Task: Check the average views per listing of beach access in the last 1 year.
Action: Mouse moved to (918, 210)
Screenshot: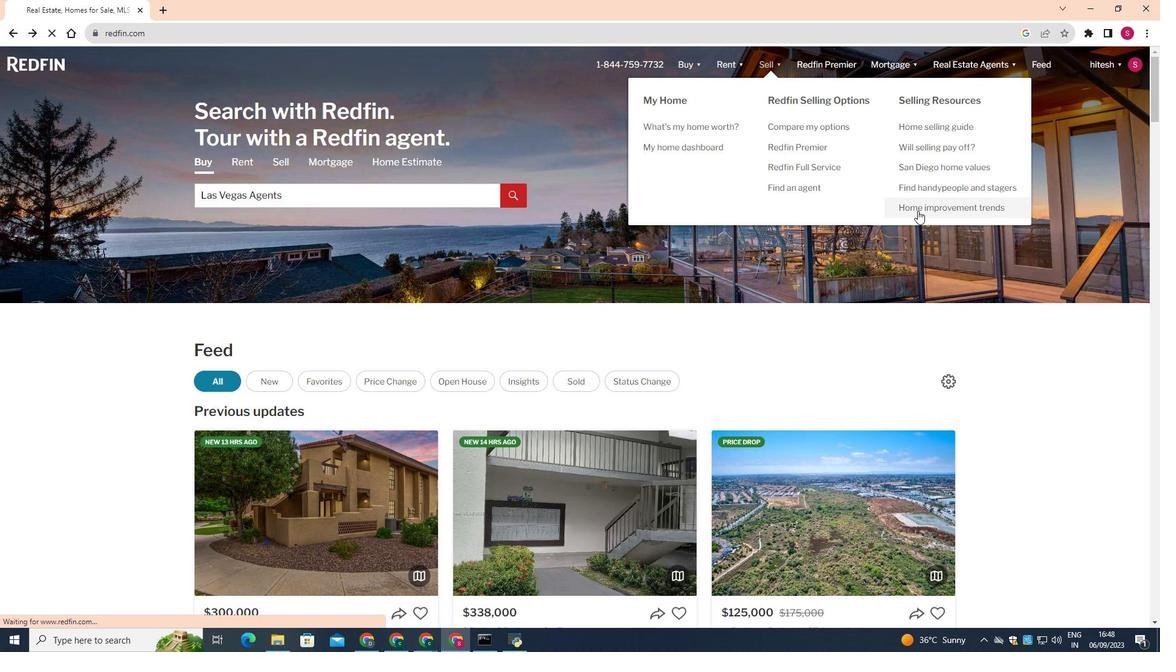 
Action: Mouse pressed left at (918, 210)
Screenshot: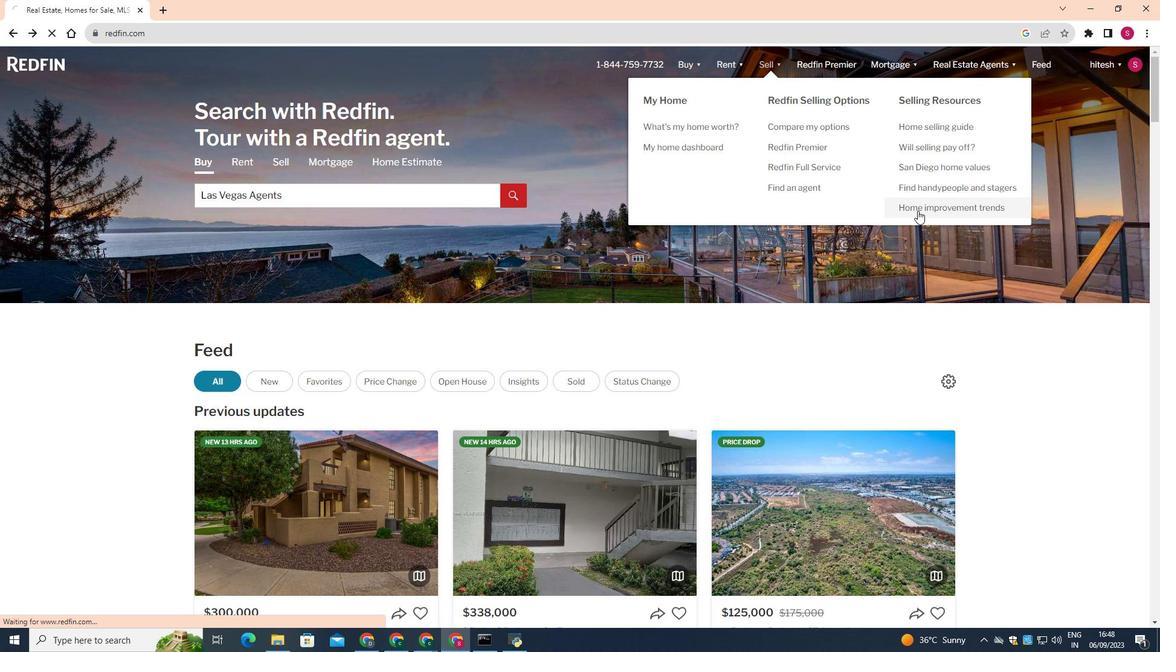 
Action: Mouse moved to (673, 317)
Screenshot: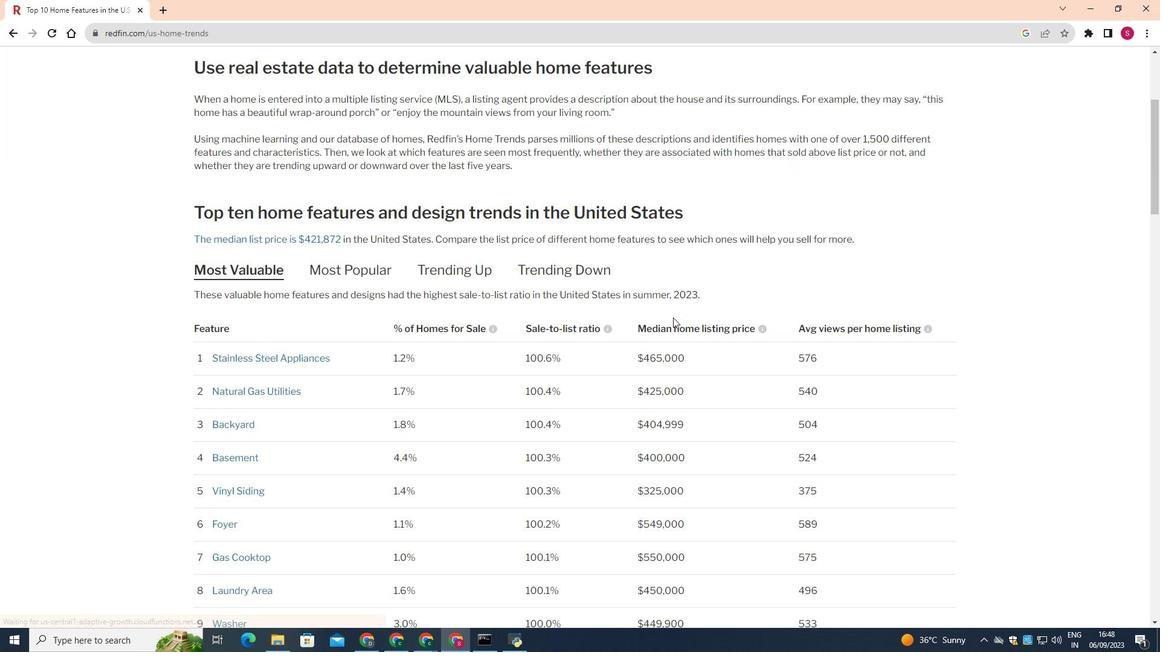 
Action: Mouse scrolled (673, 317) with delta (0, 0)
Screenshot: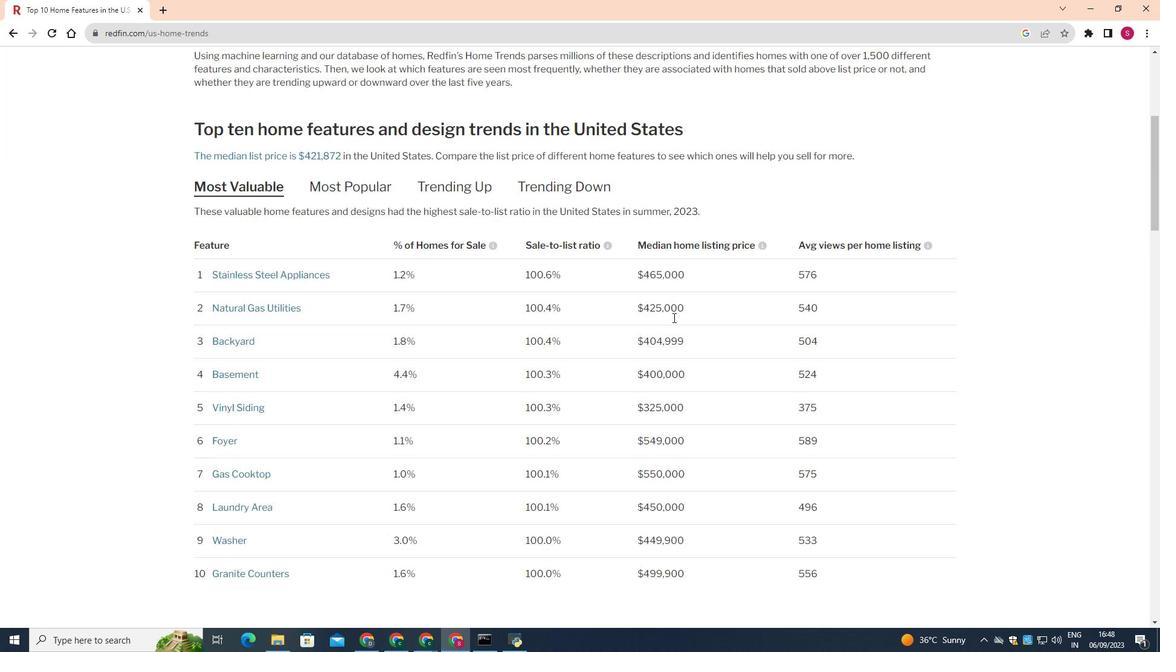 
Action: Mouse scrolled (673, 317) with delta (0, 0)
Screenshot: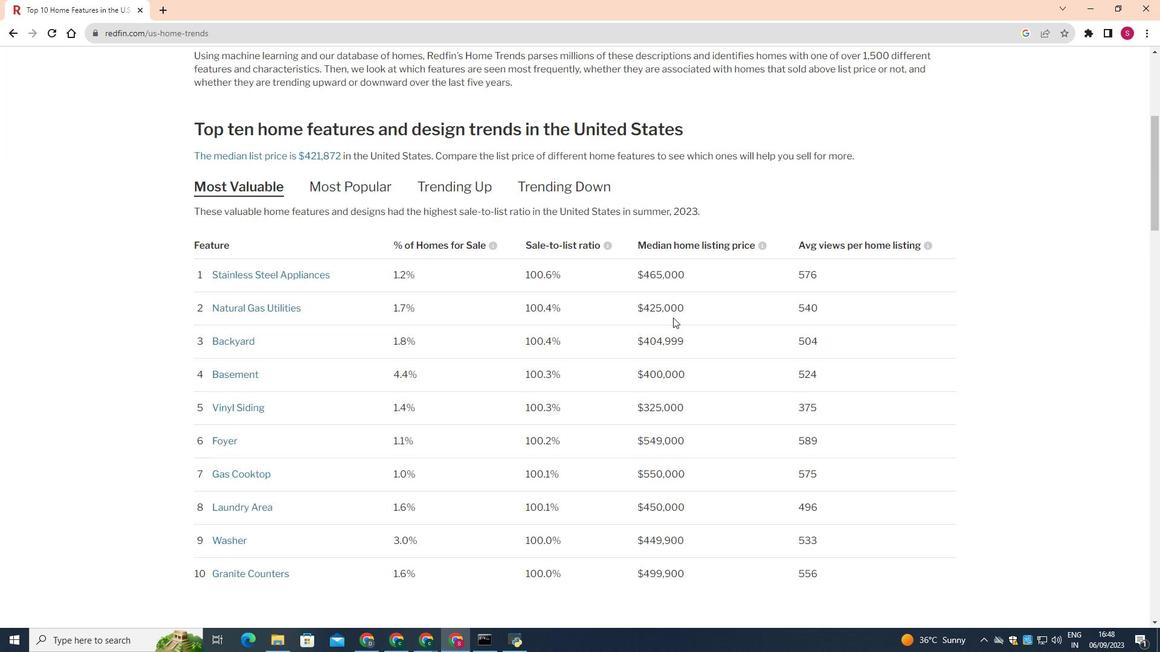 
Action: Mouse scrolled (673, 317) with delta (0, 0)
Screenshot: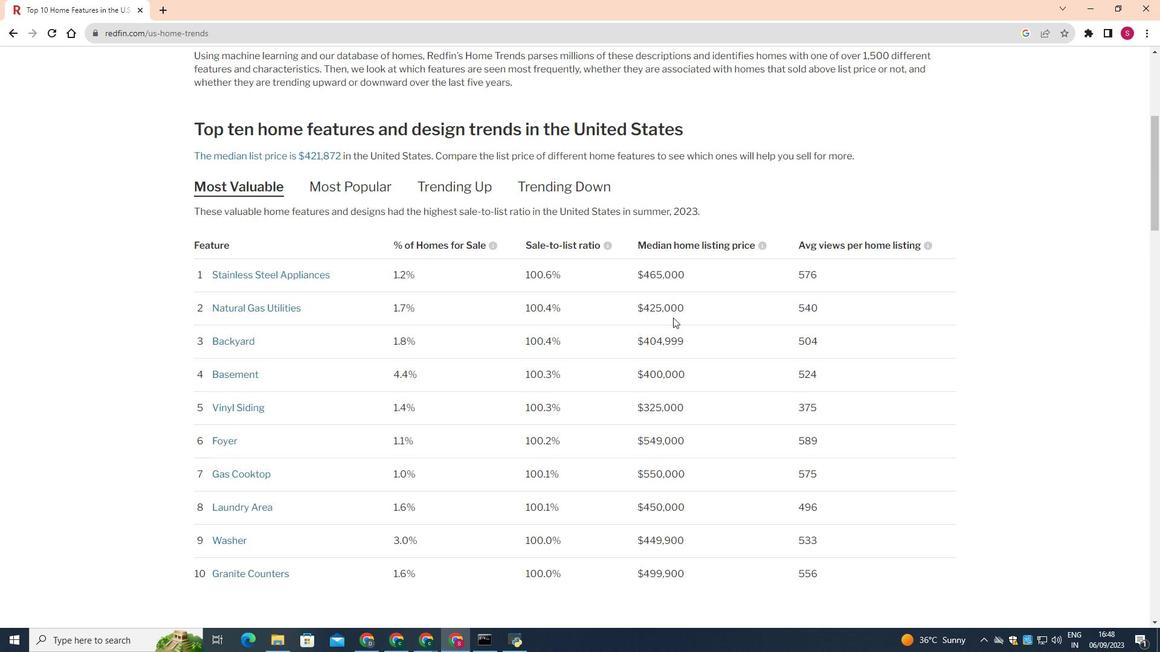 
Action: Mouse scrolled (673, 317) with delta (0, 0)
Screenshot: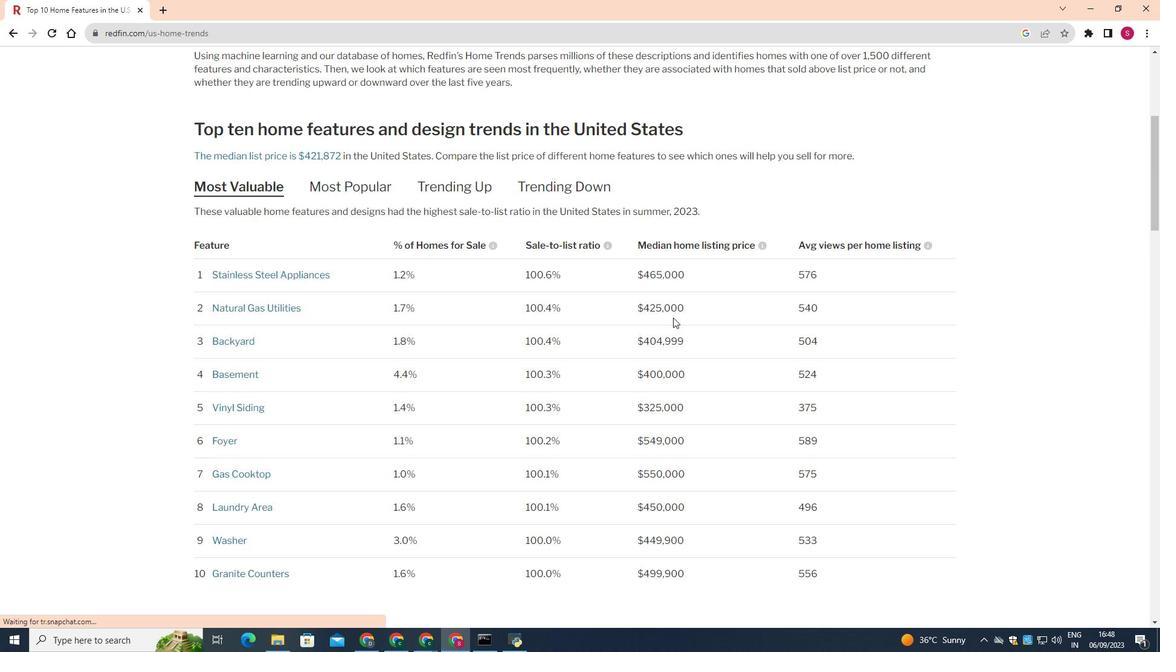 
Action: Mouse scrolled (673, 317) with delta (0, 0)
Screenshot: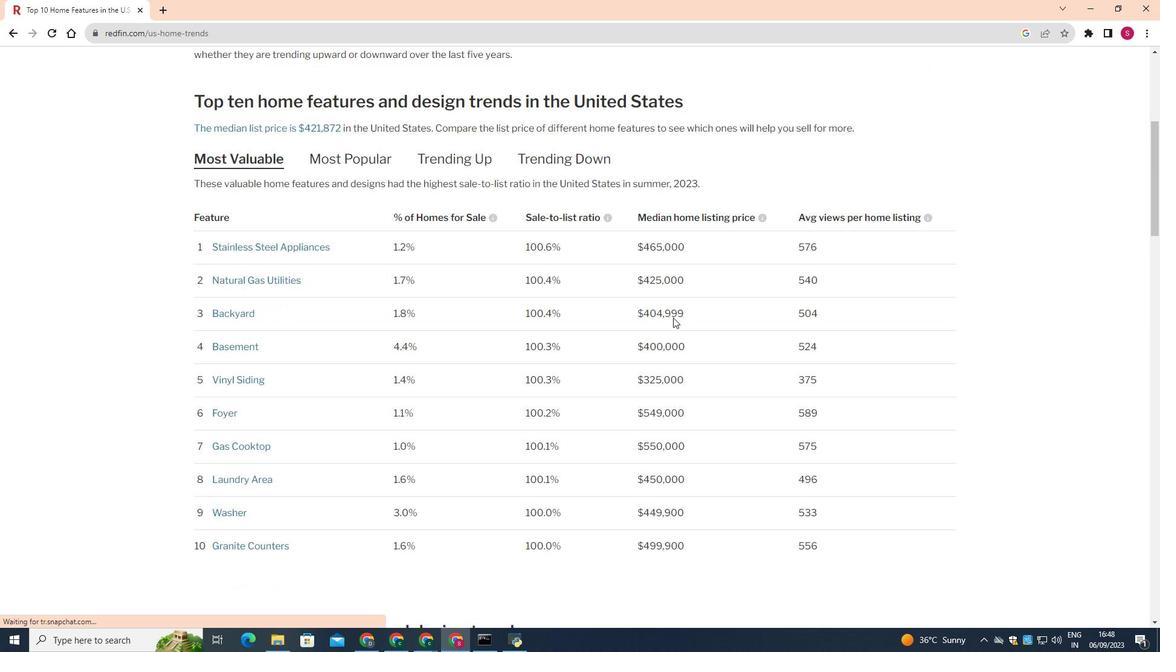 
Action: Mouse scrolled (673, 317) with delta (0, 0)
Screenshot: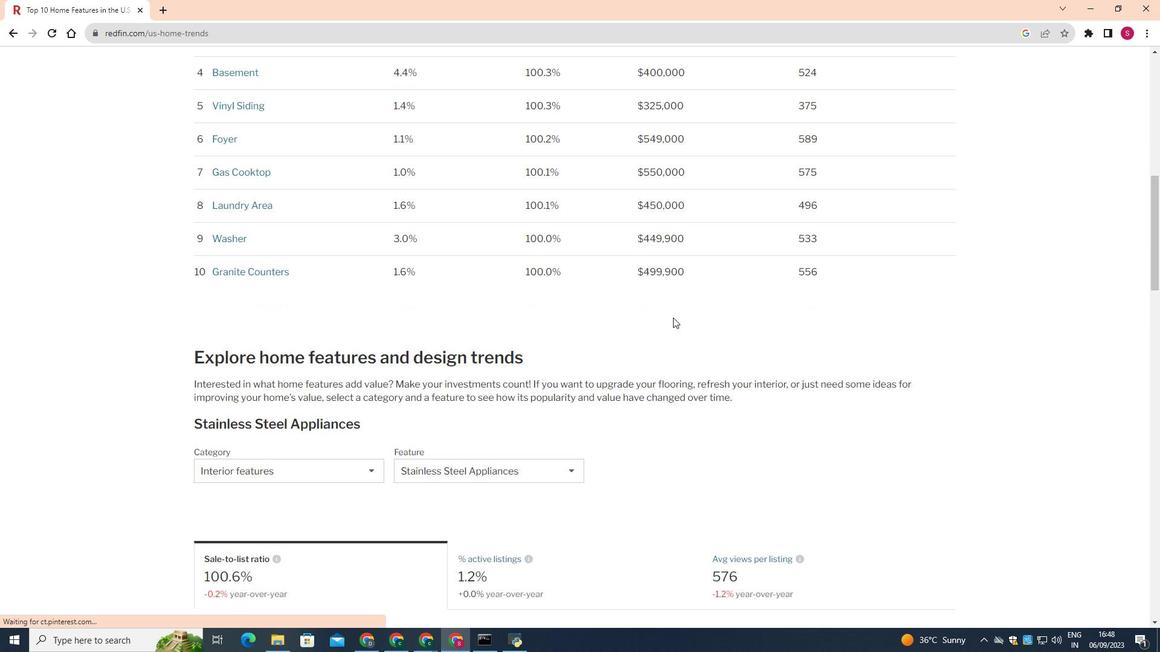 
Action: Mouse scrolled (673, 317) with delta (0, 0)
Screenshot: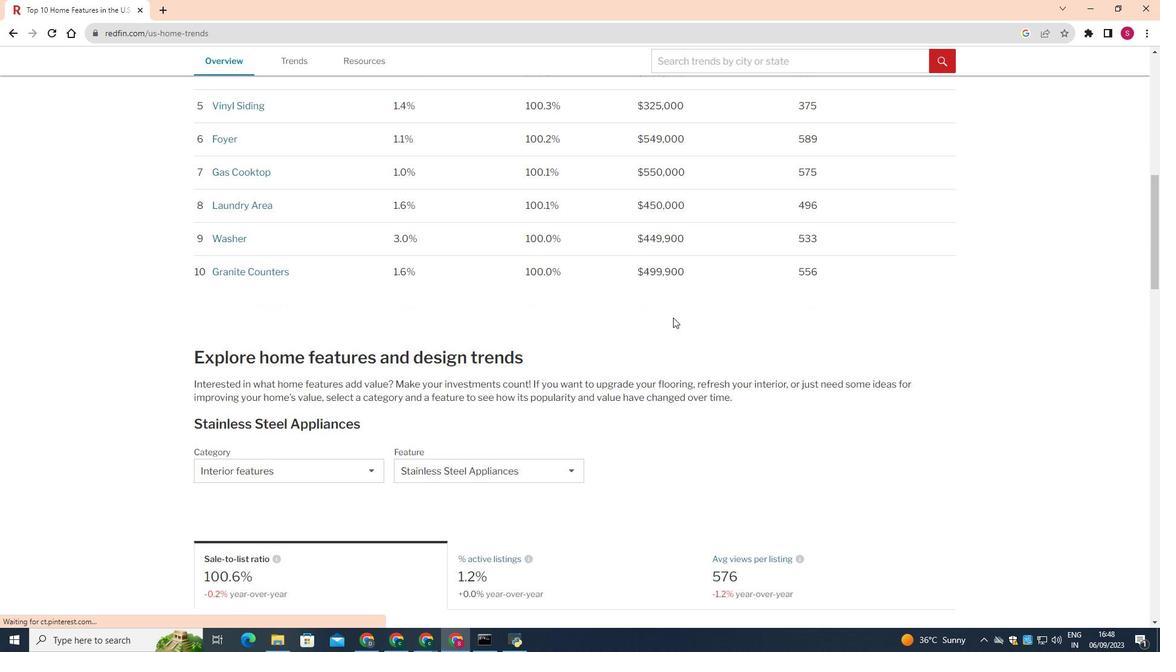
Action: Mouse scrolled (673, 317) with delta (0, 0)
Screenshot: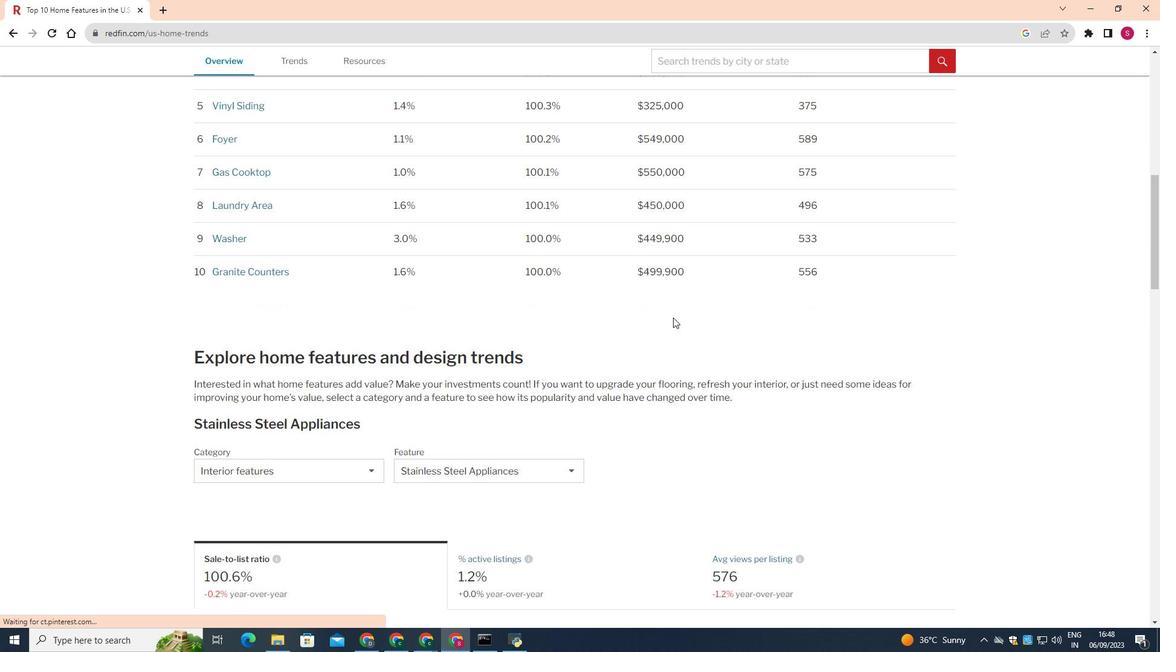 
Action: Mouse scrolled (673, 317) with delta (0, 0)
Screenshot: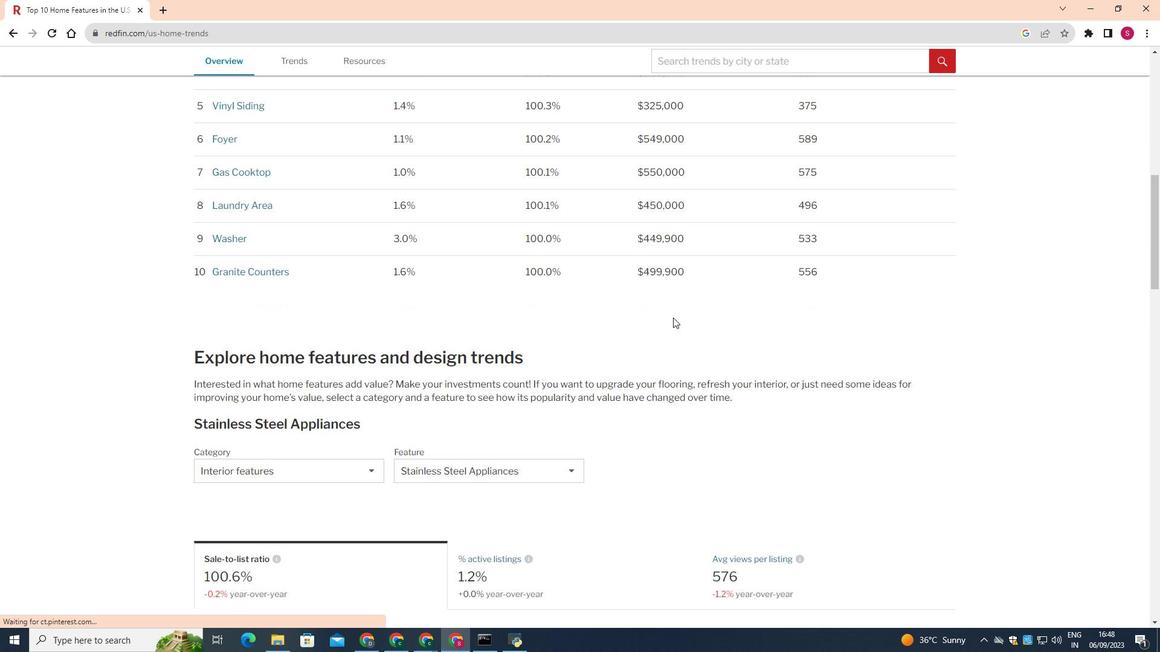 
Action: Mouse scrolled (673, 317) with delta (0, 0)
Screenshot: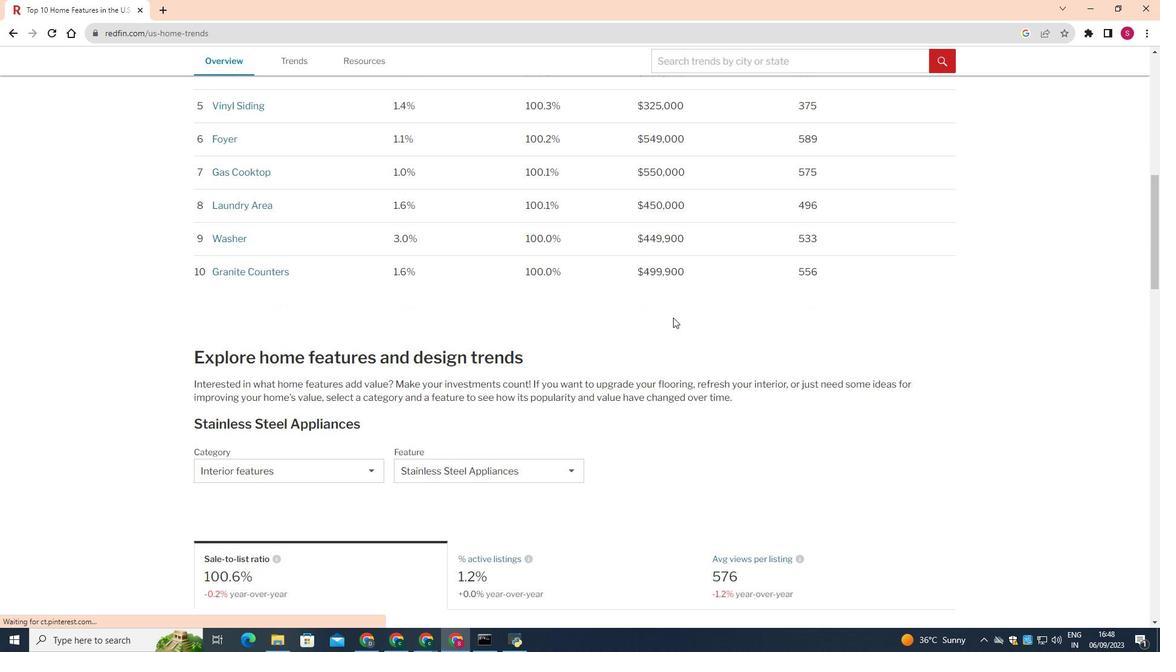 
Action: Mouse scrolled (673, 317) with delta (0, 0)
Screenshot: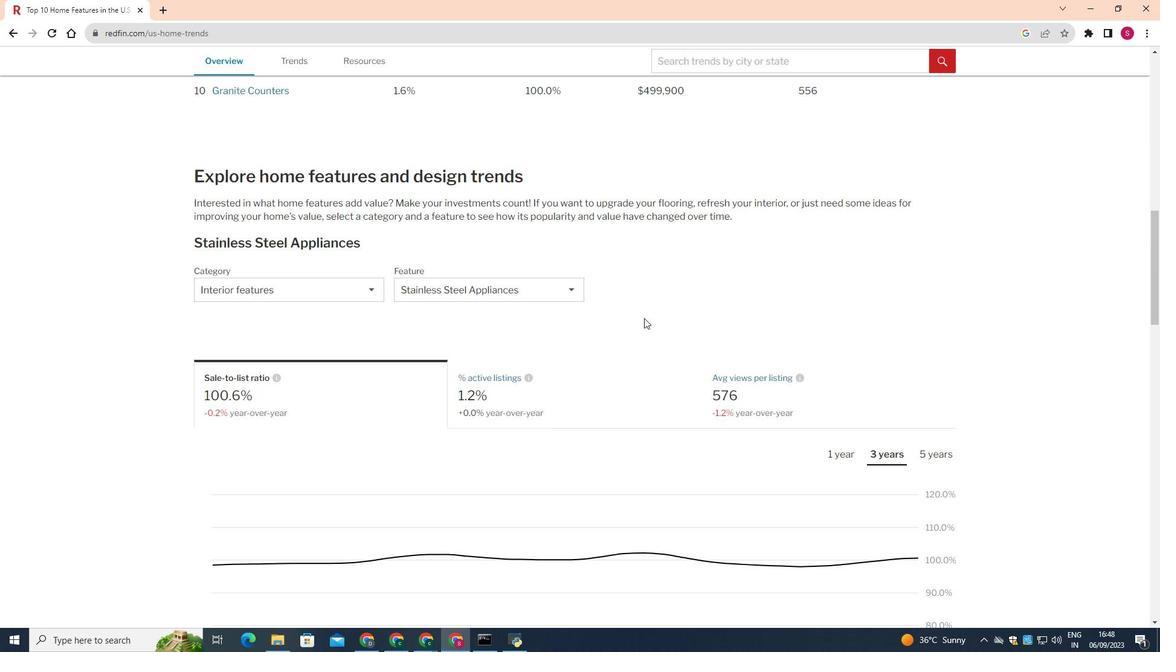 
Action: Mouse scrolled (673, 317) with delta (0, 0)
Screenshot: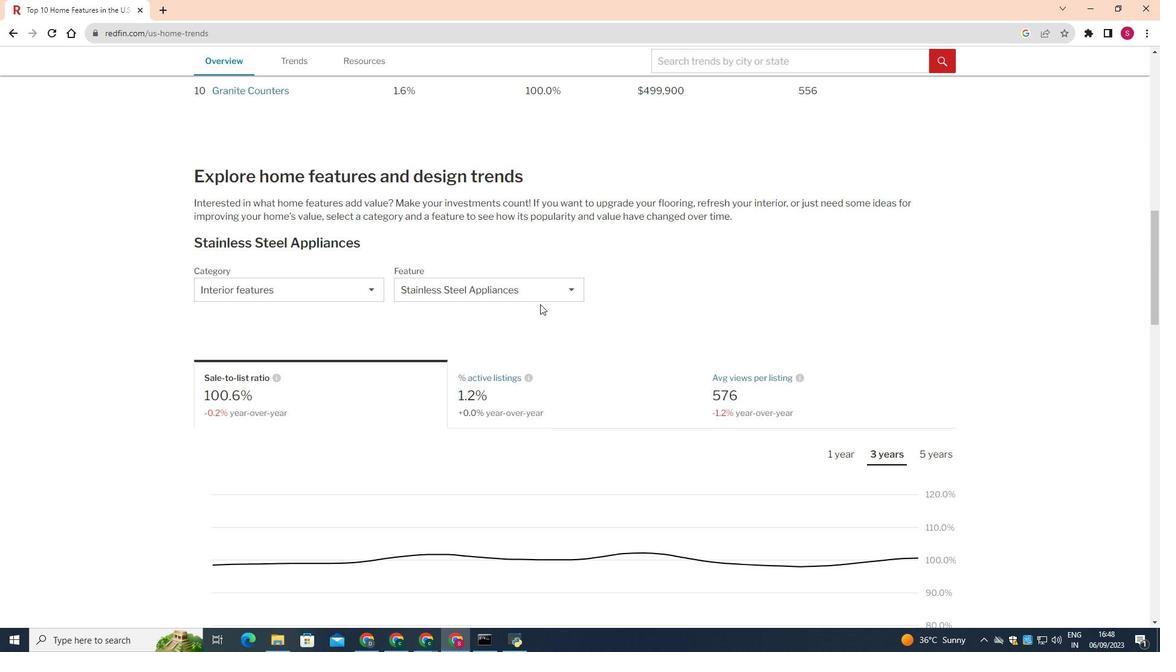 
Action: Mouse scrolled (673, 317) with delta (0, 0)
Screenshot: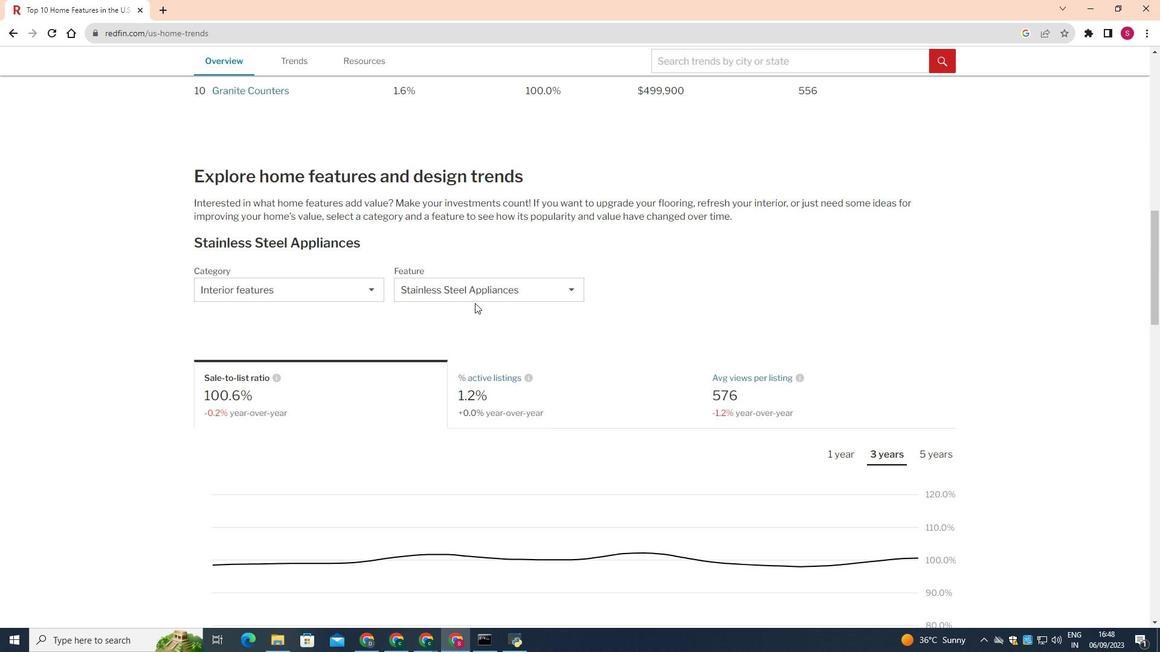 
Action: Mouse moved to (331, 290)
Screenshot: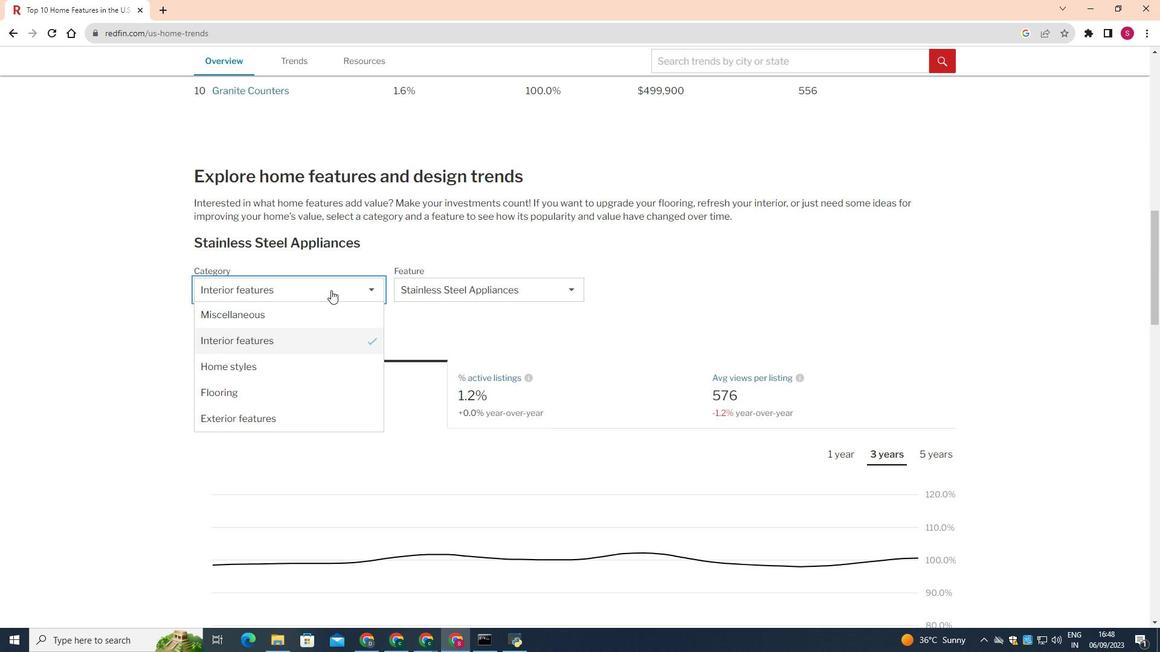 
Action: Mouse pressed left at (331, 290)
Screenshot: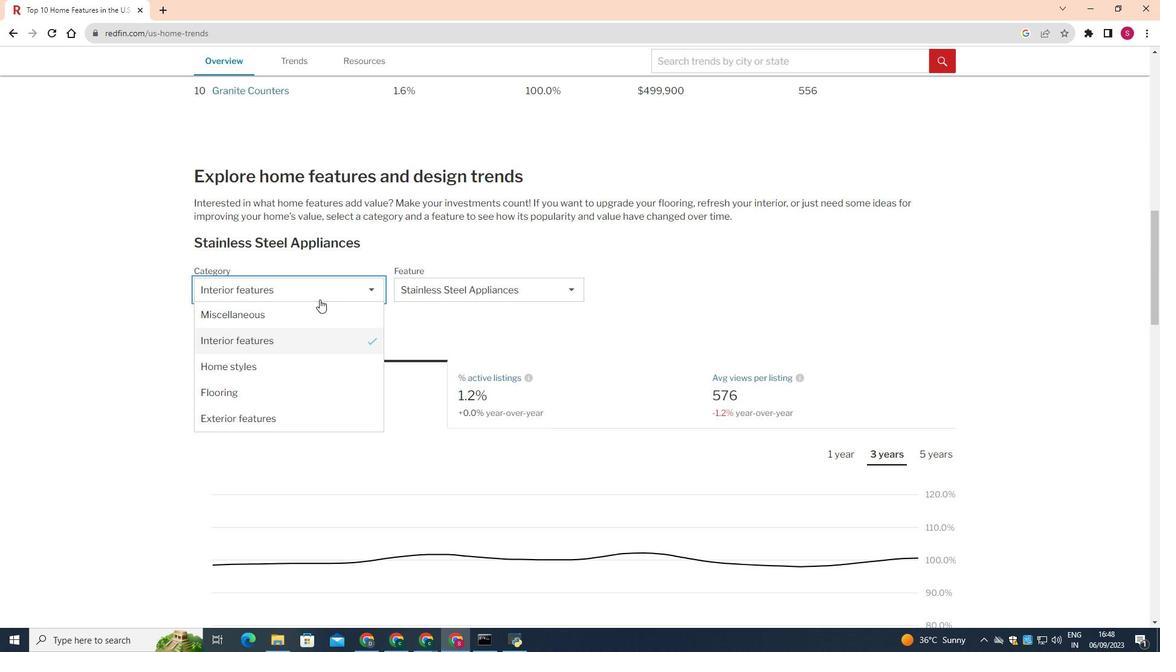
Action: Mouse moved to (298, 308)
Screenshot: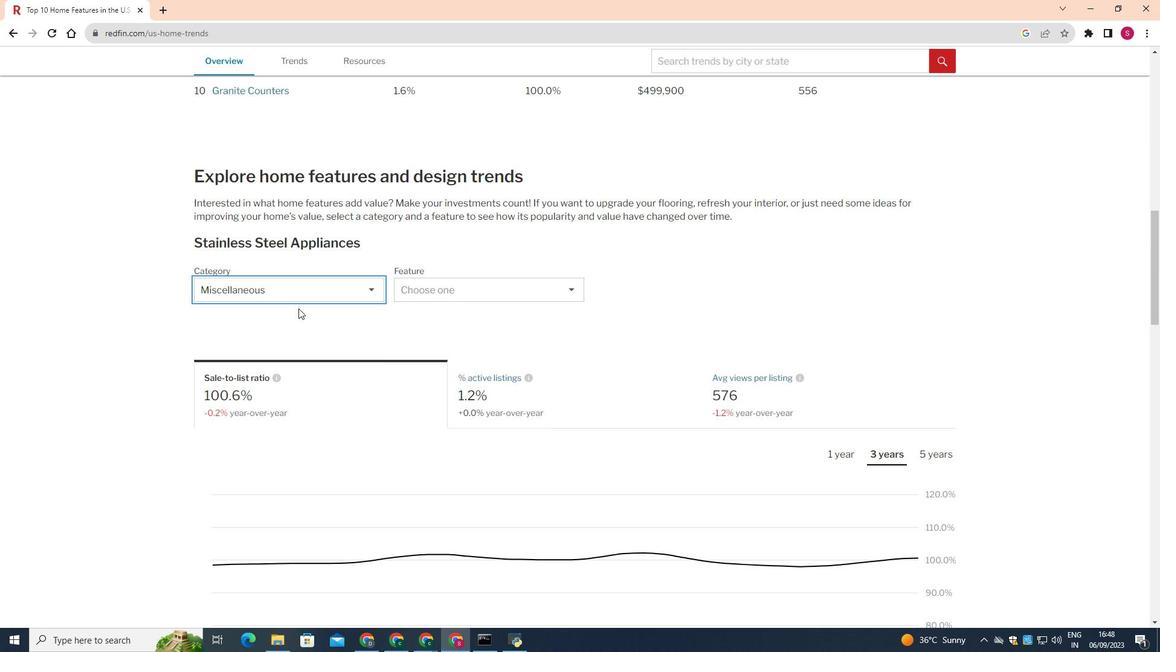 
Action: Mouse pressed left at (298, 308)
Screenshot: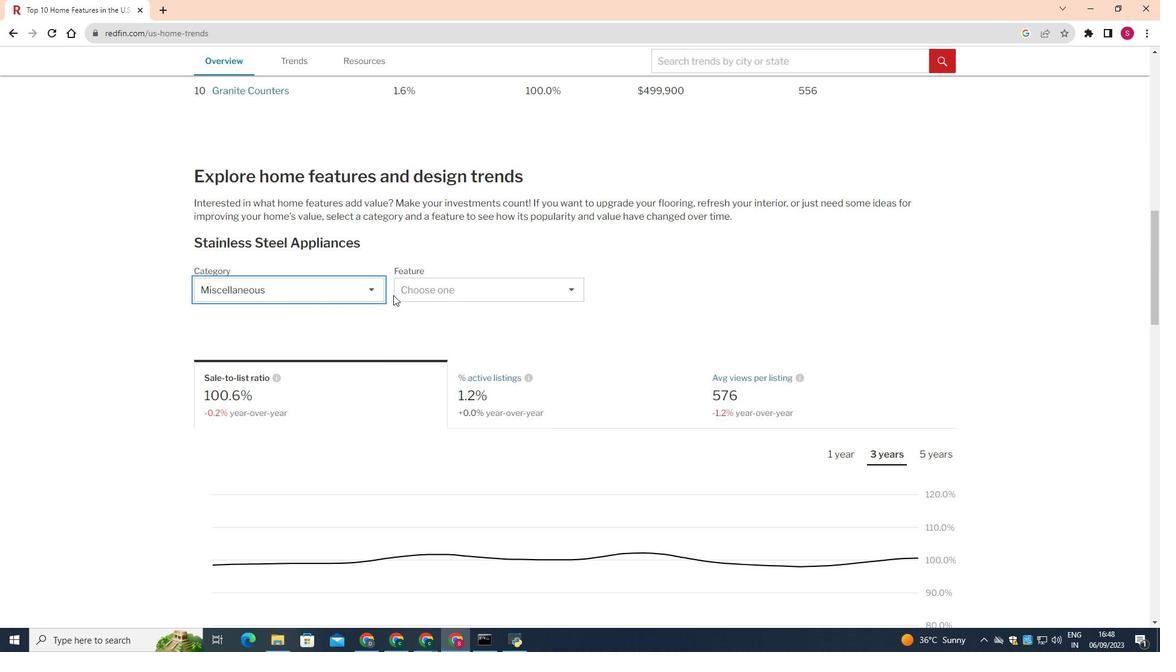 
Action: Mouse moved to (436, 287)
Screenshot: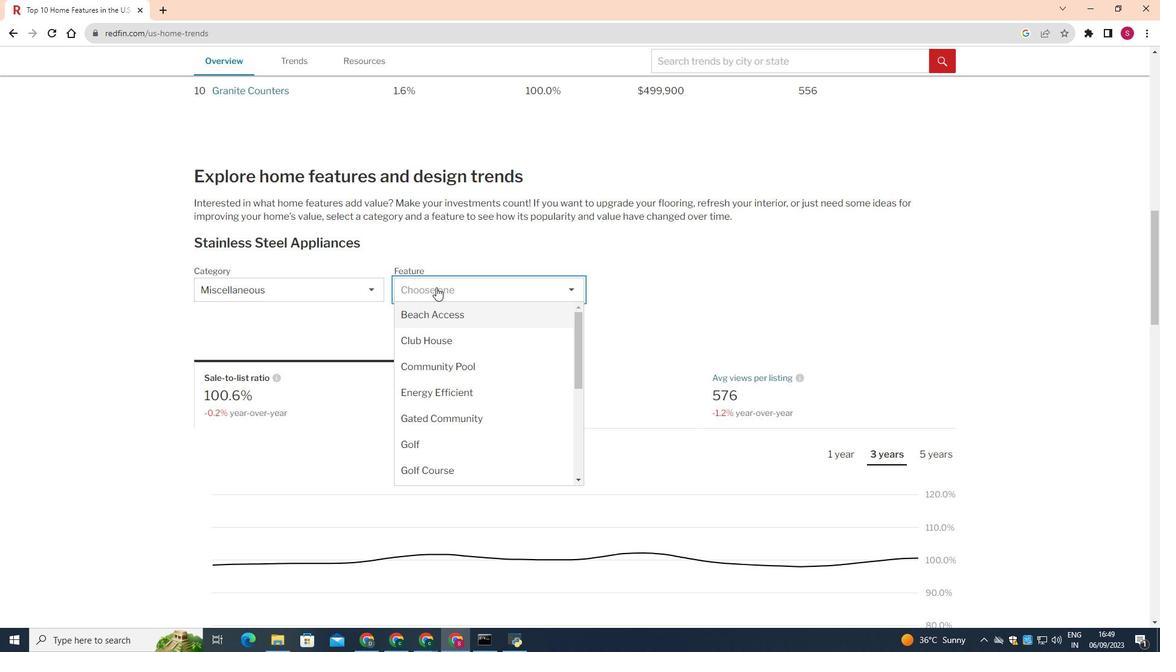 
Action: Mouse pressed left at (436, 287)
Screenshot: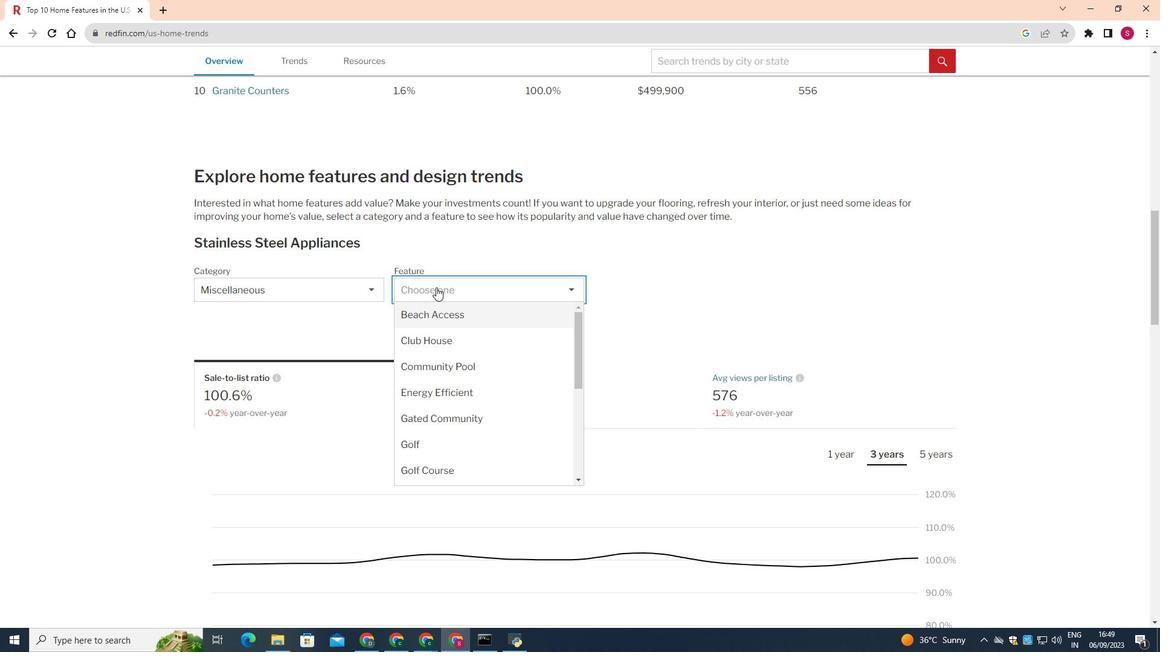 
Action: Mouse moved to (436, 311)
Screenshot: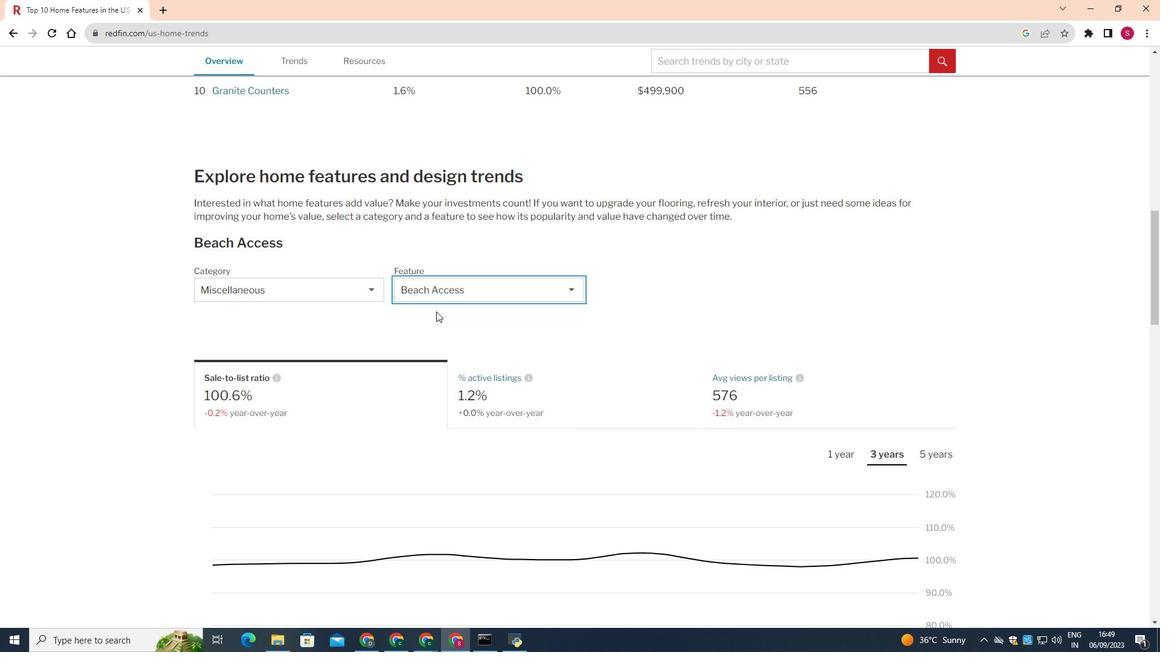 
Action: Mouse pressed left at (436, 311)
Screenshot: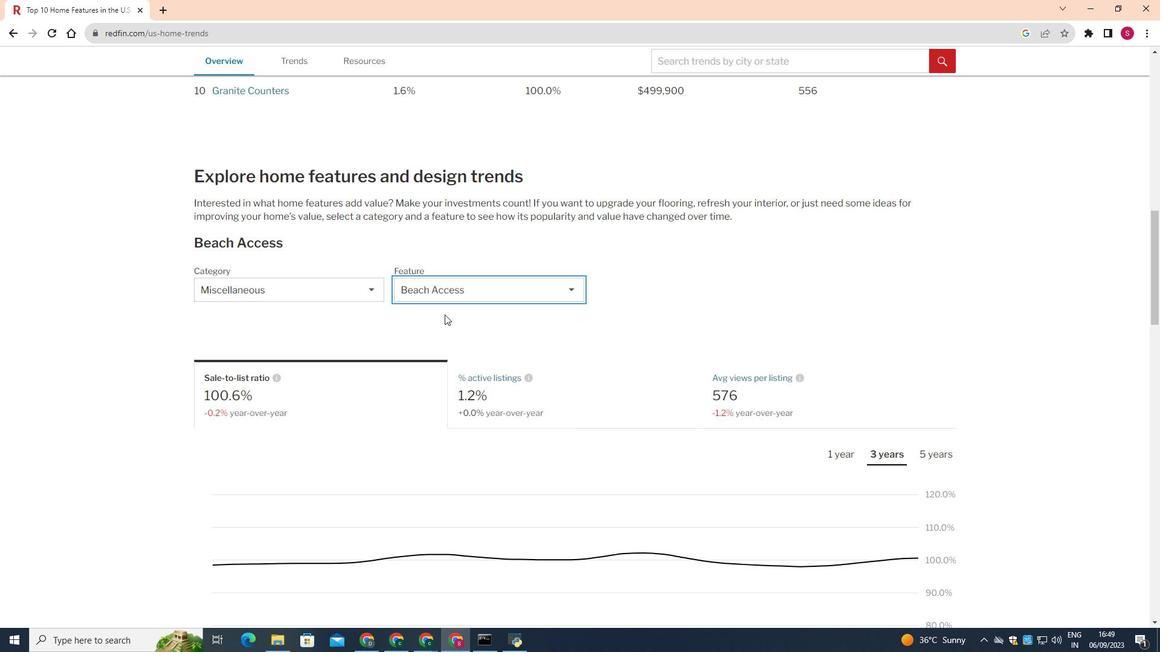 
Action: Mouse moved to (757, 399)
Screenshot: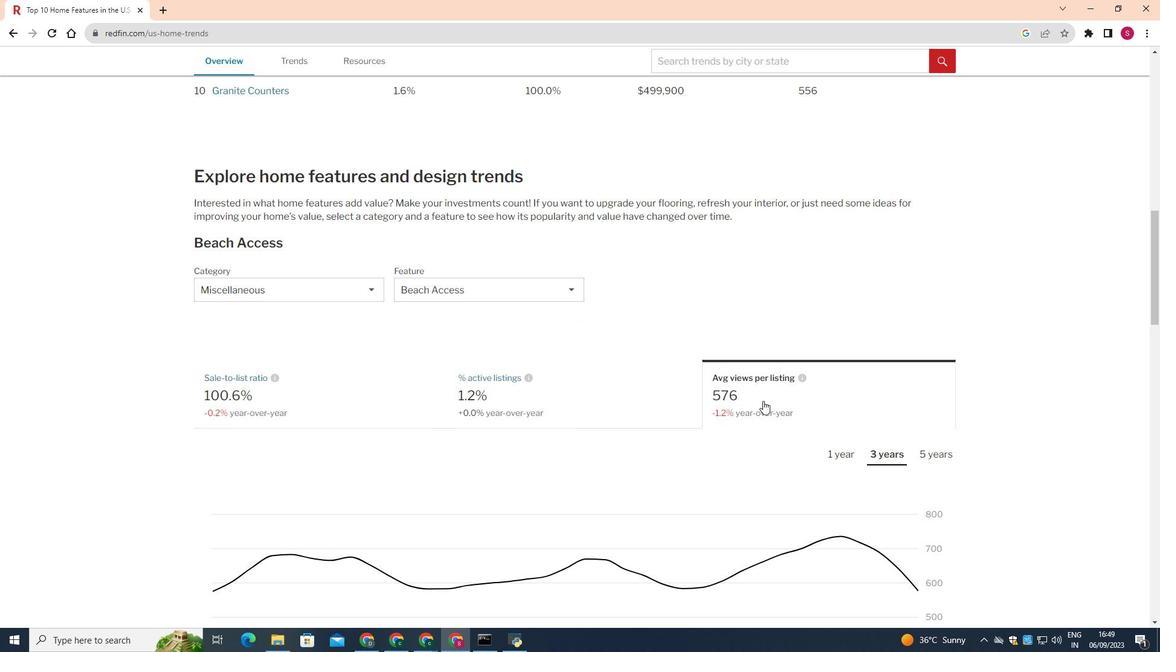 
Action: Mouse pressed left at (757, 399)
Screenshot: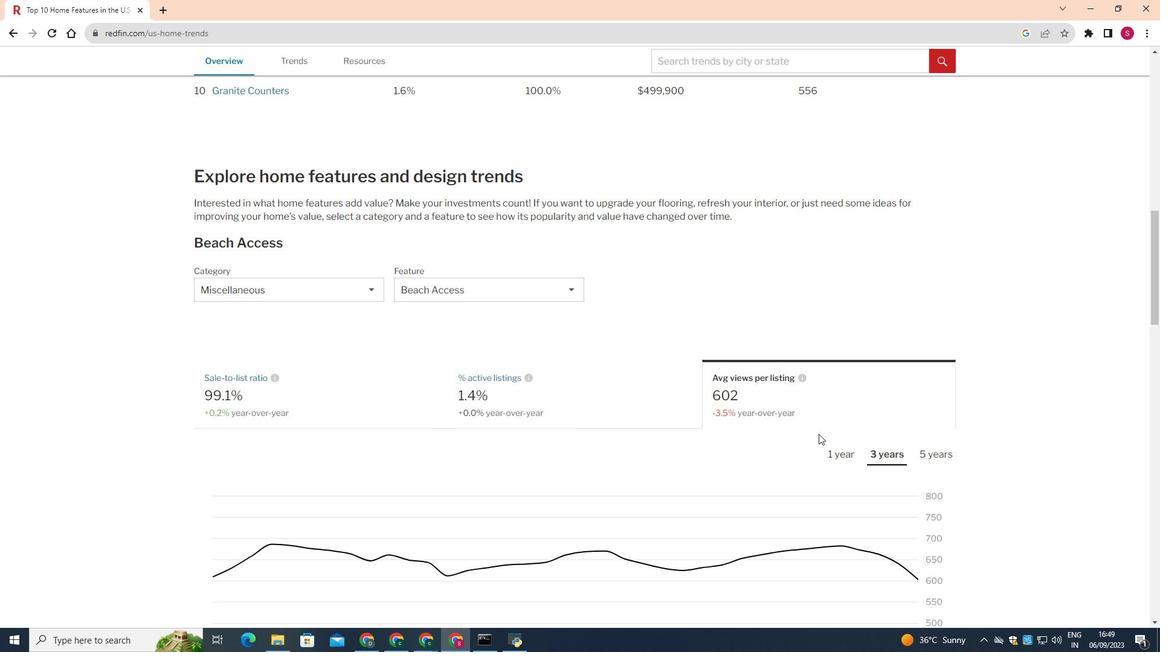 
Action: Mouse moved to (831, 458)
Screenshot: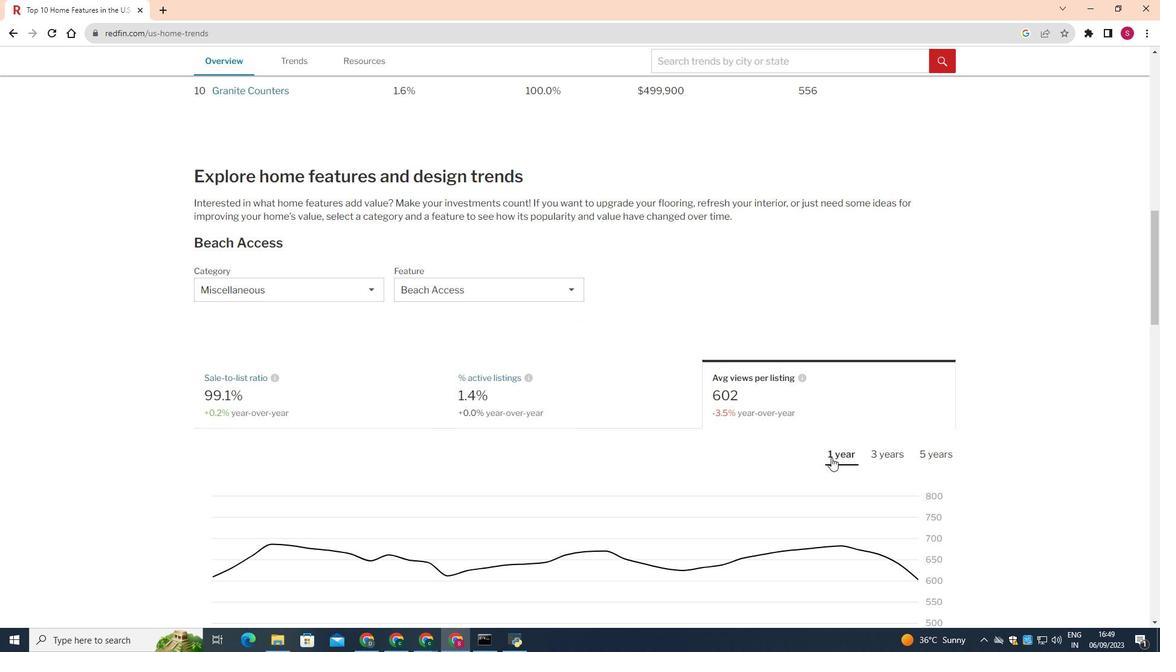 
Action: Mouse pressed left at (831, 458)
Screenshot: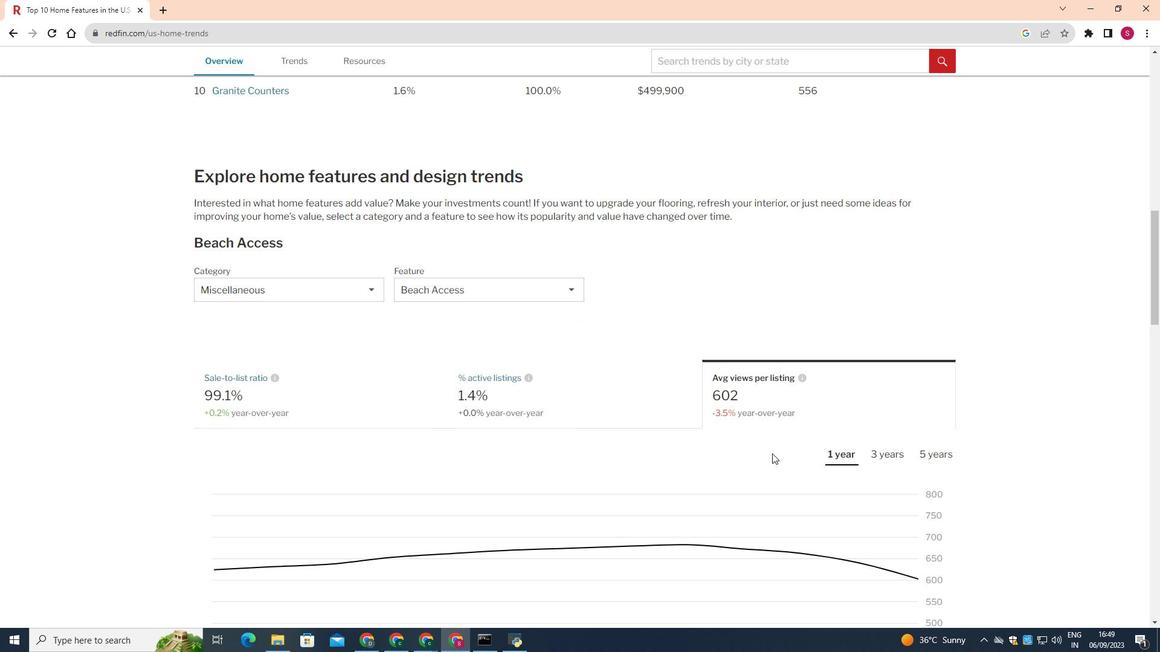 
Action: Mouse moved to (682, 441)
Screenshot: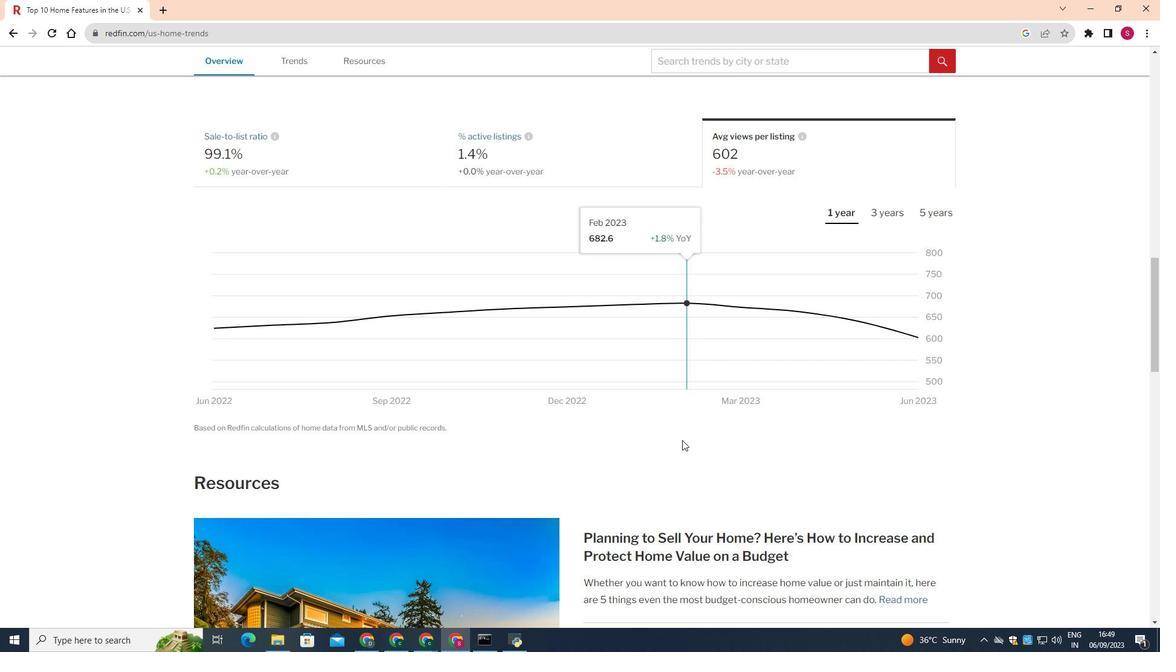 
Action: Mouse scrolled (682, 440) with delta (0, 0)
Screenshot: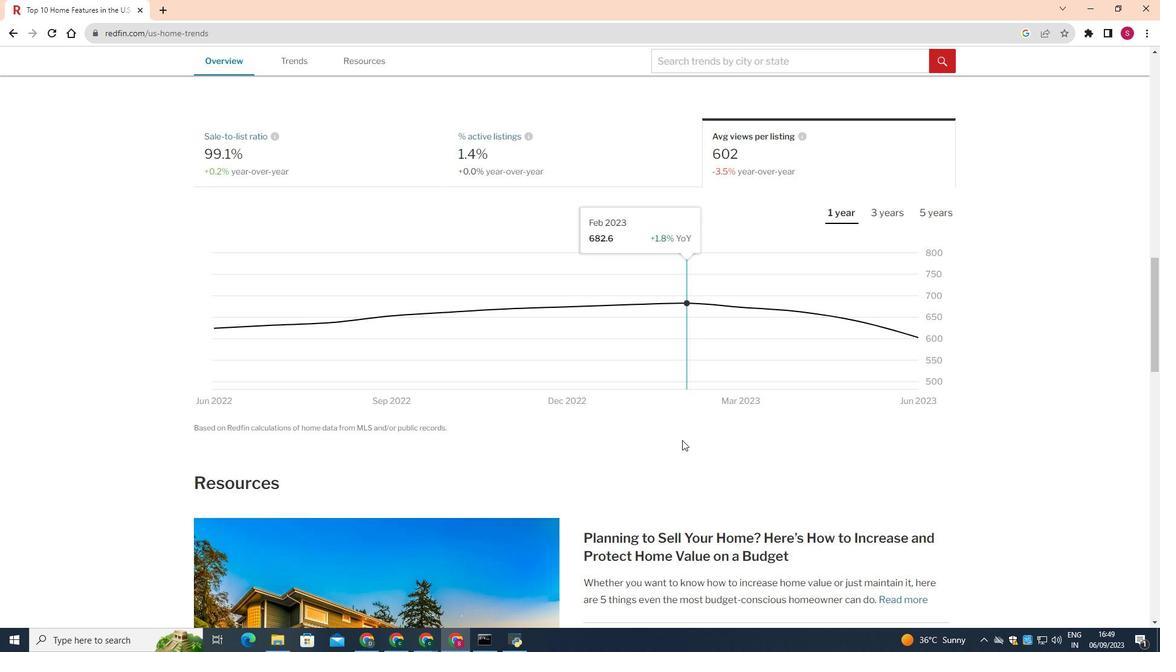 
Action: Mouse scrolled (682, 440) with delta (0, 0)
Screenshot: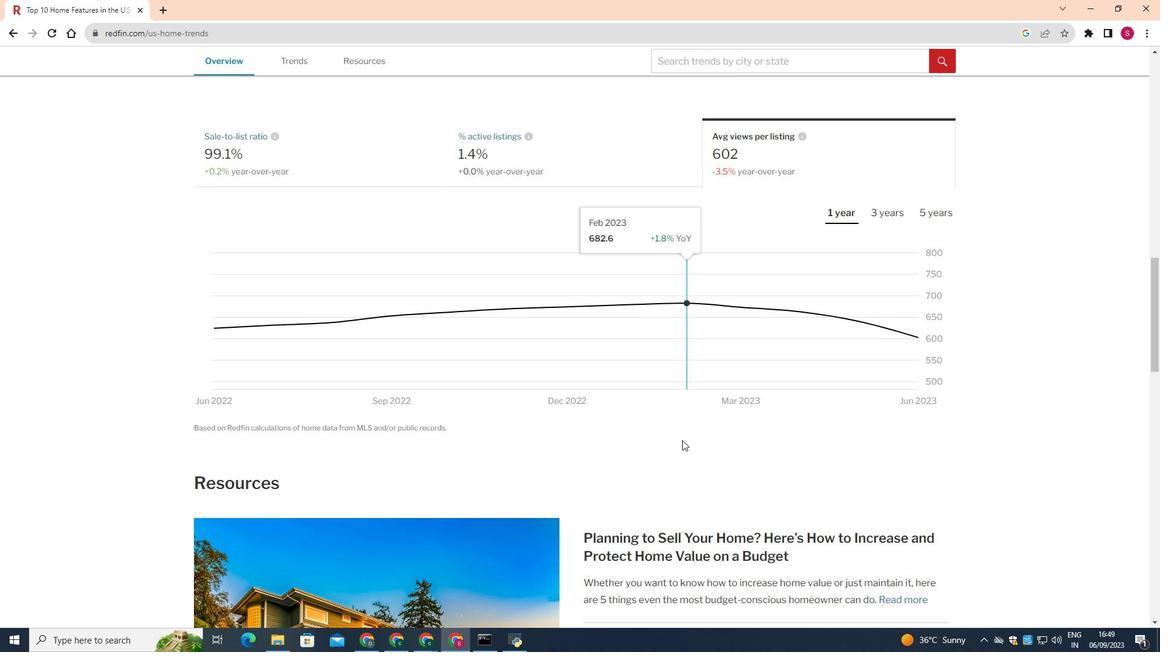 
Action: Mouse scrolled (682, 440) with delta (0, 0)
Screenshot: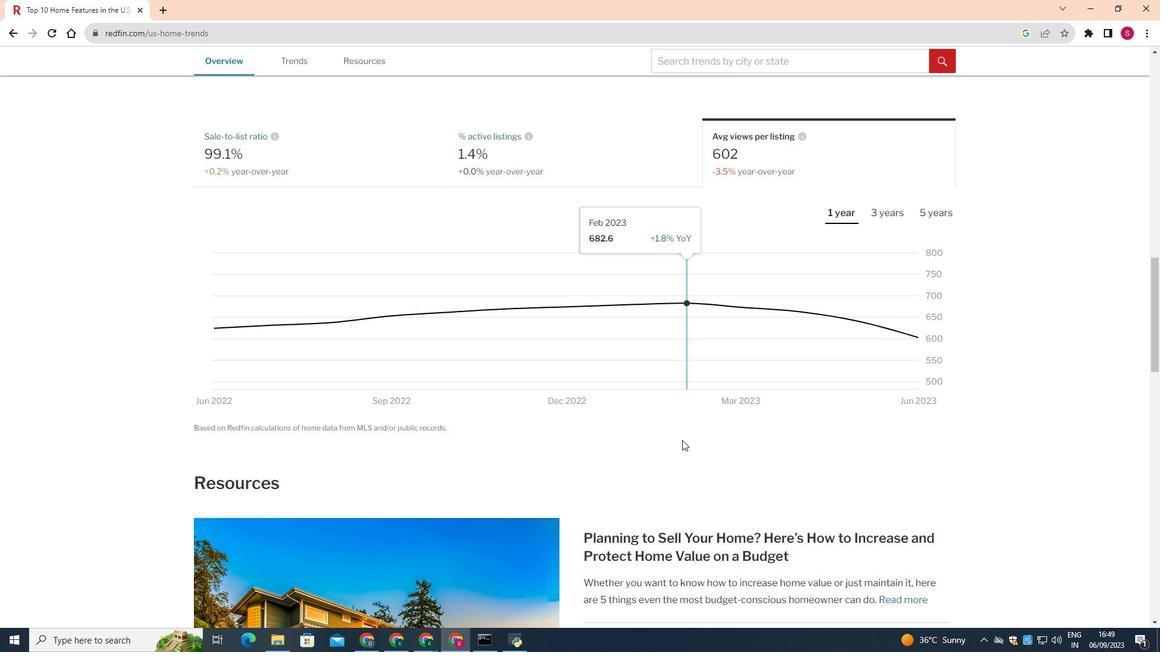 
Action: Mouse scrolled (682, 440) with delta (0, 0)
Screenshot: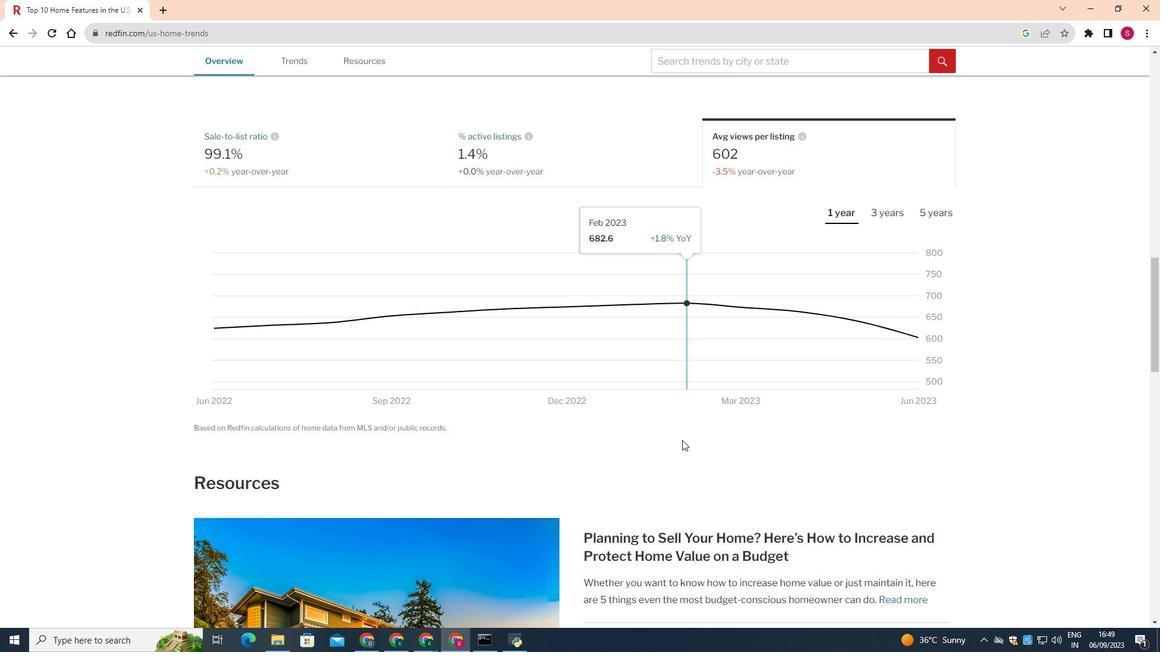 
Action: Mouse moved to (680, 439)
Screenshot: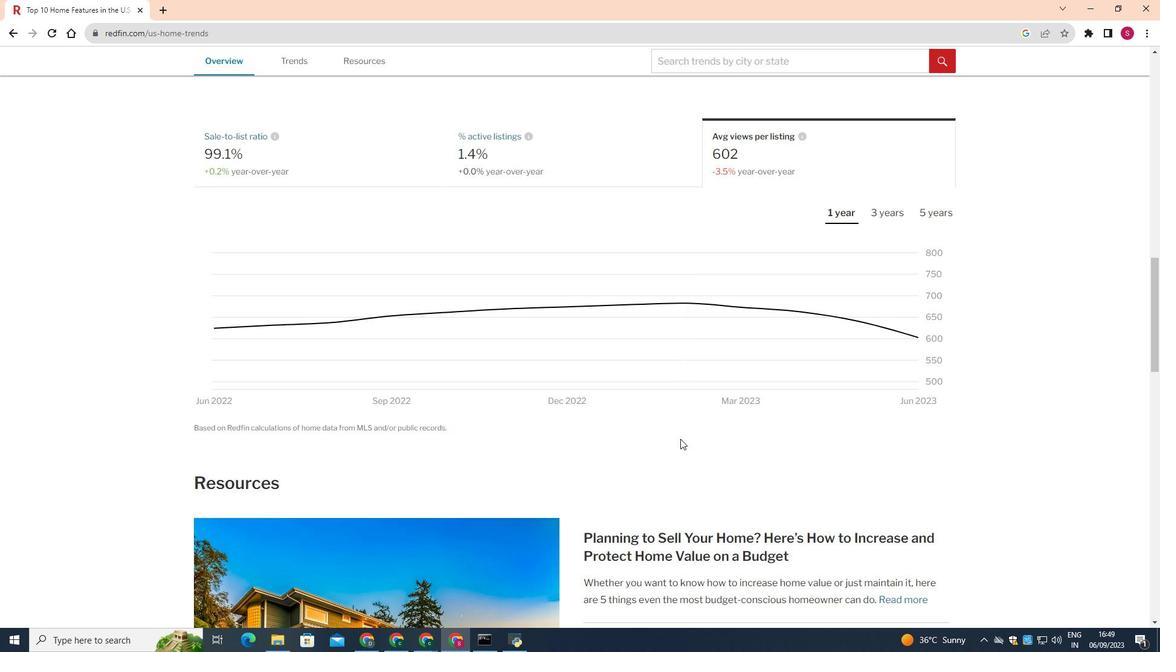 
